 Task: Sort the products in the category "Foil & Plastic Wrap" by best match.
Action: Mouse moved to (889, 334)
Screenshot: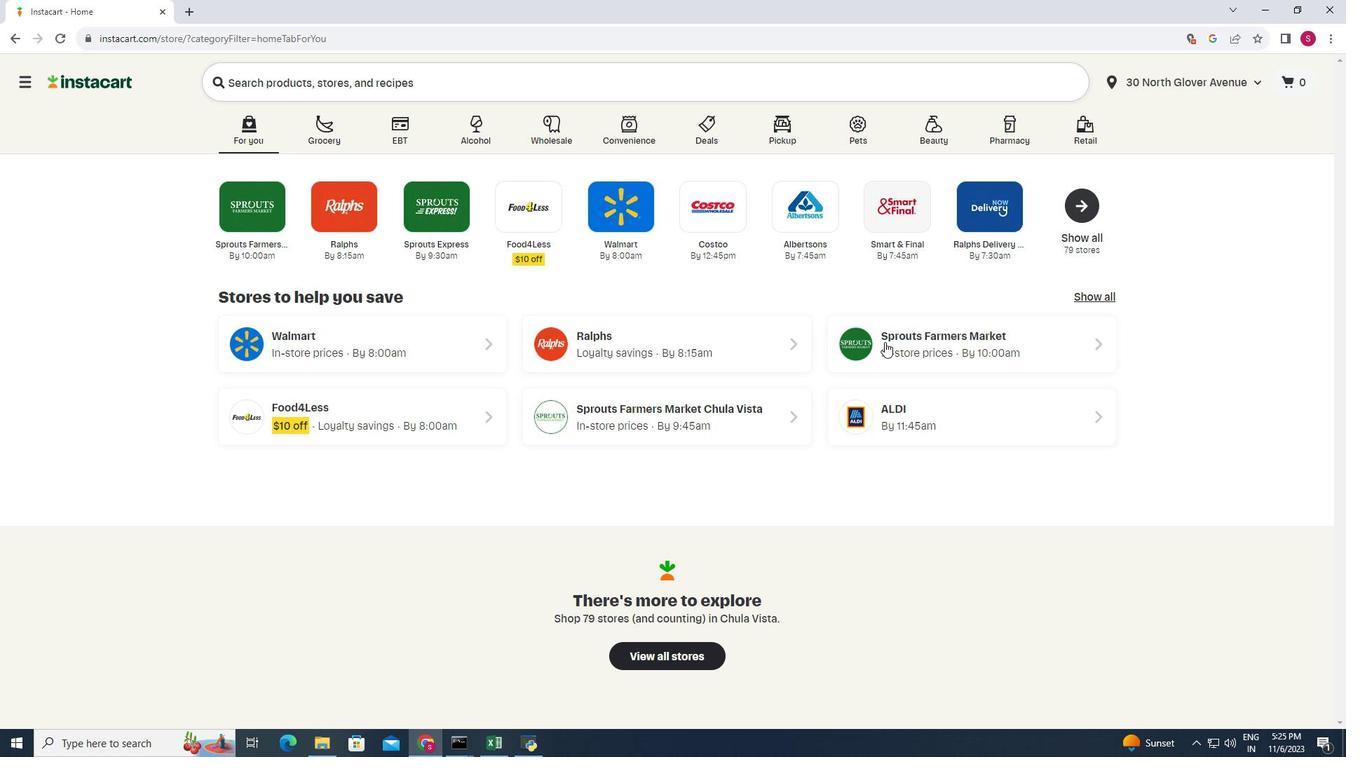
Action: Mouse pressed left at (889, 334)
Screenshot: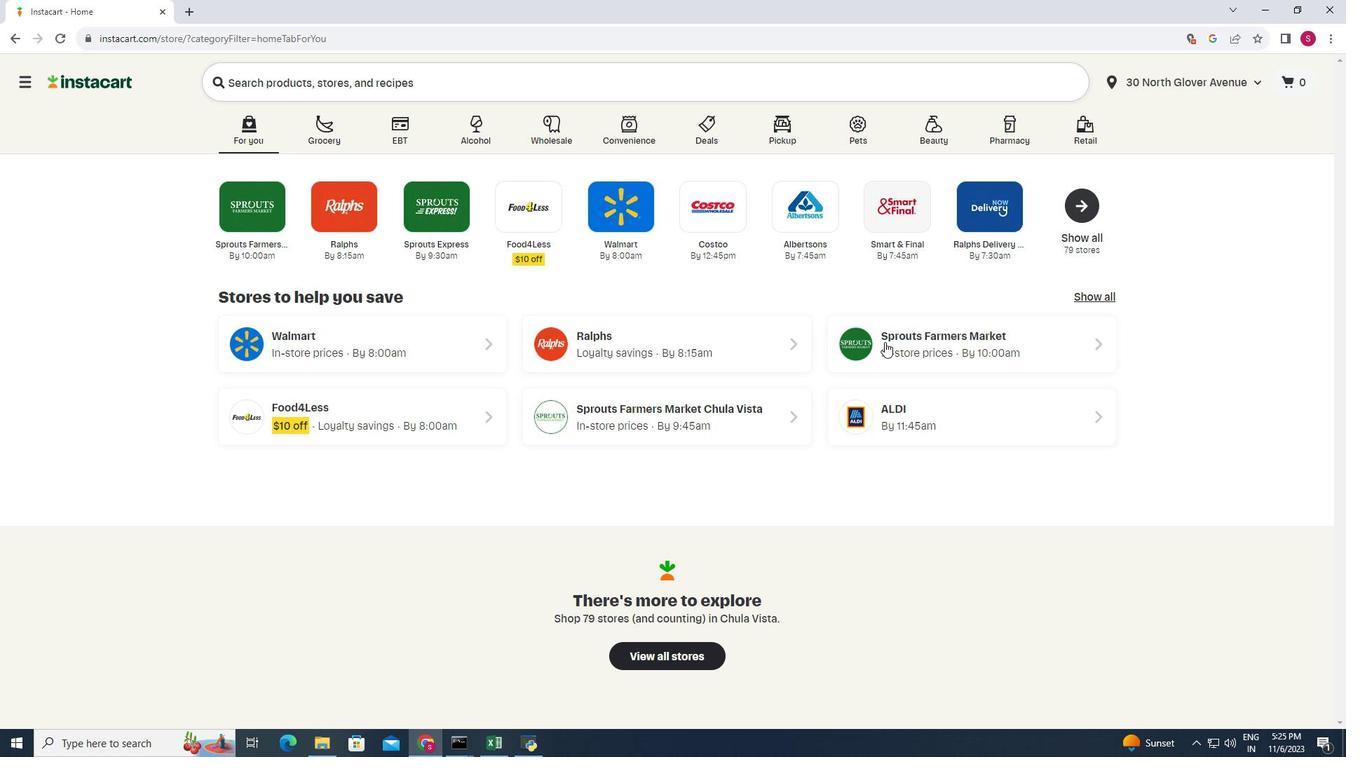 
Action: Mouse moved to (82, 485)
Screenshot: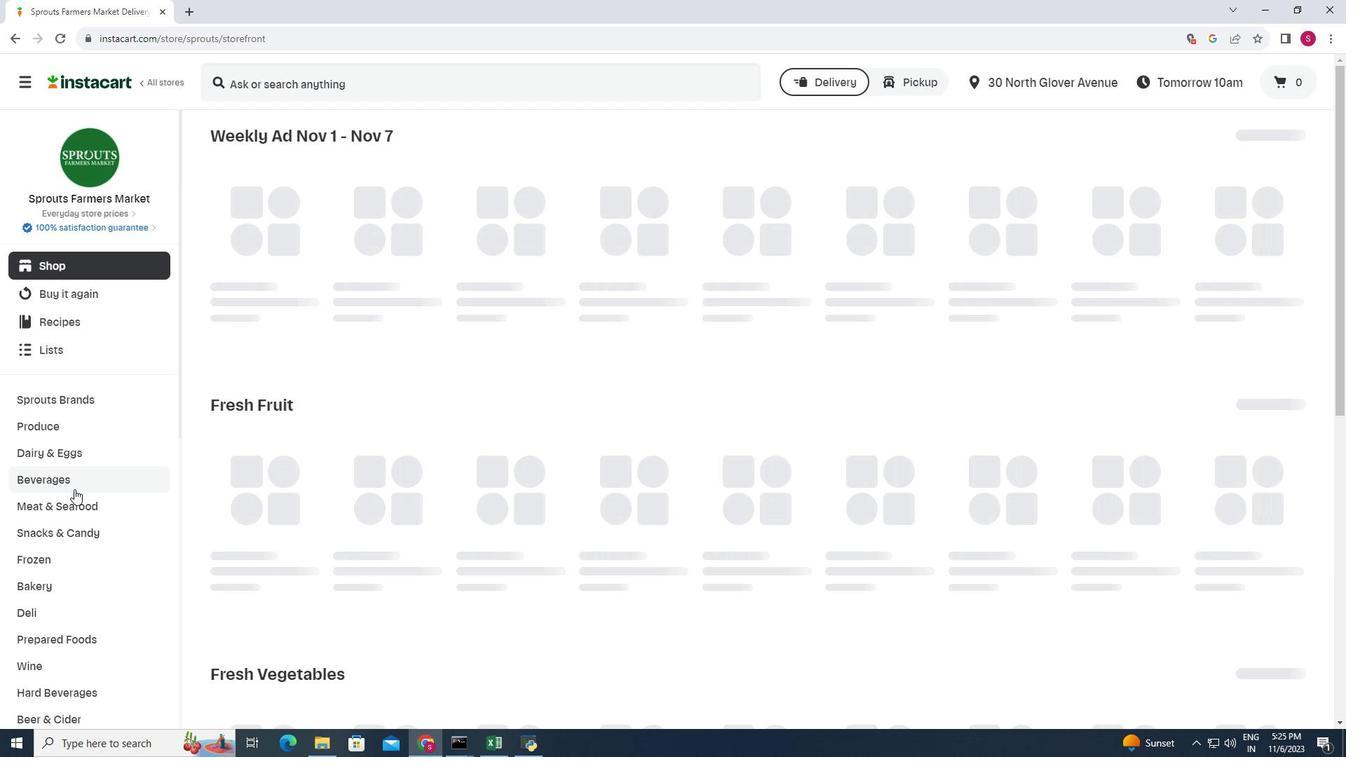 
Action: Mouse scrolled (82, 484) with delta (0, 0)
Screenshot: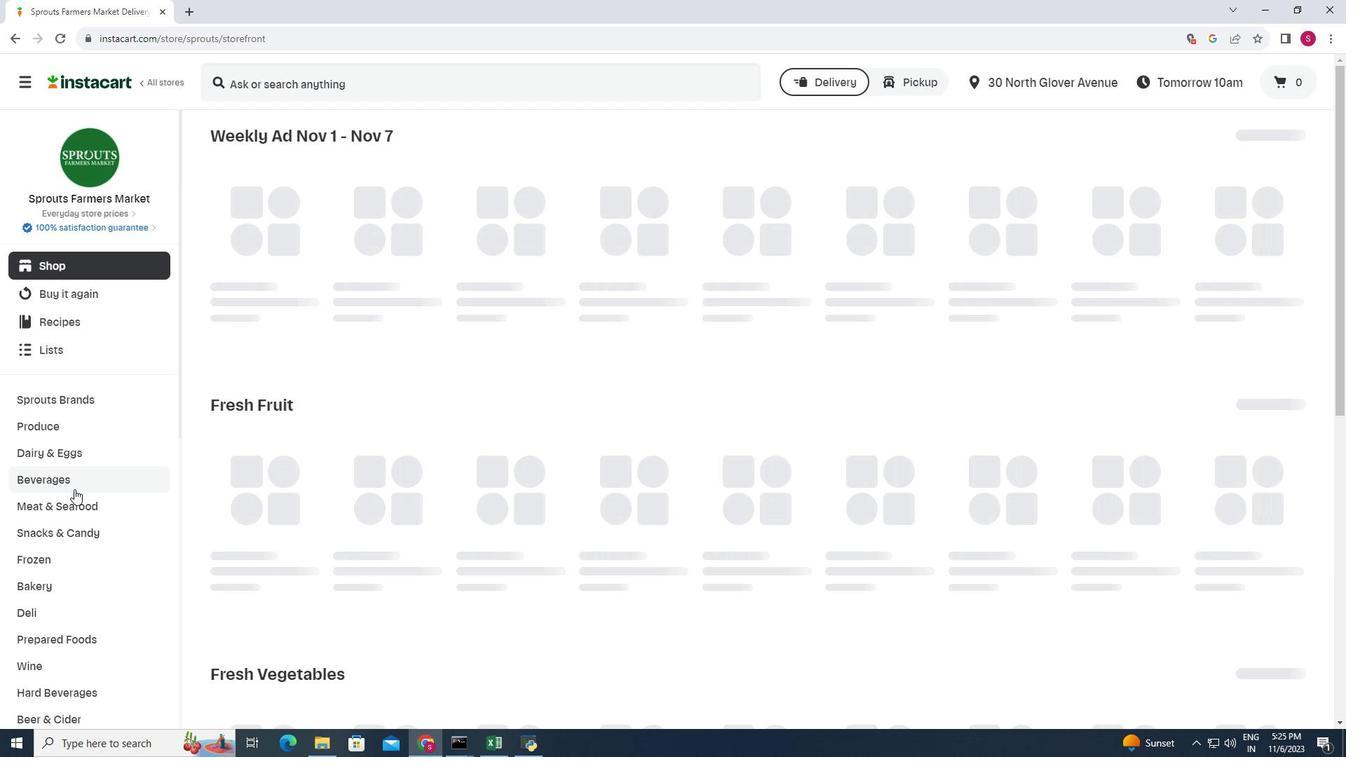 
Action: Mouse moved to (91, 485)
Screenshot: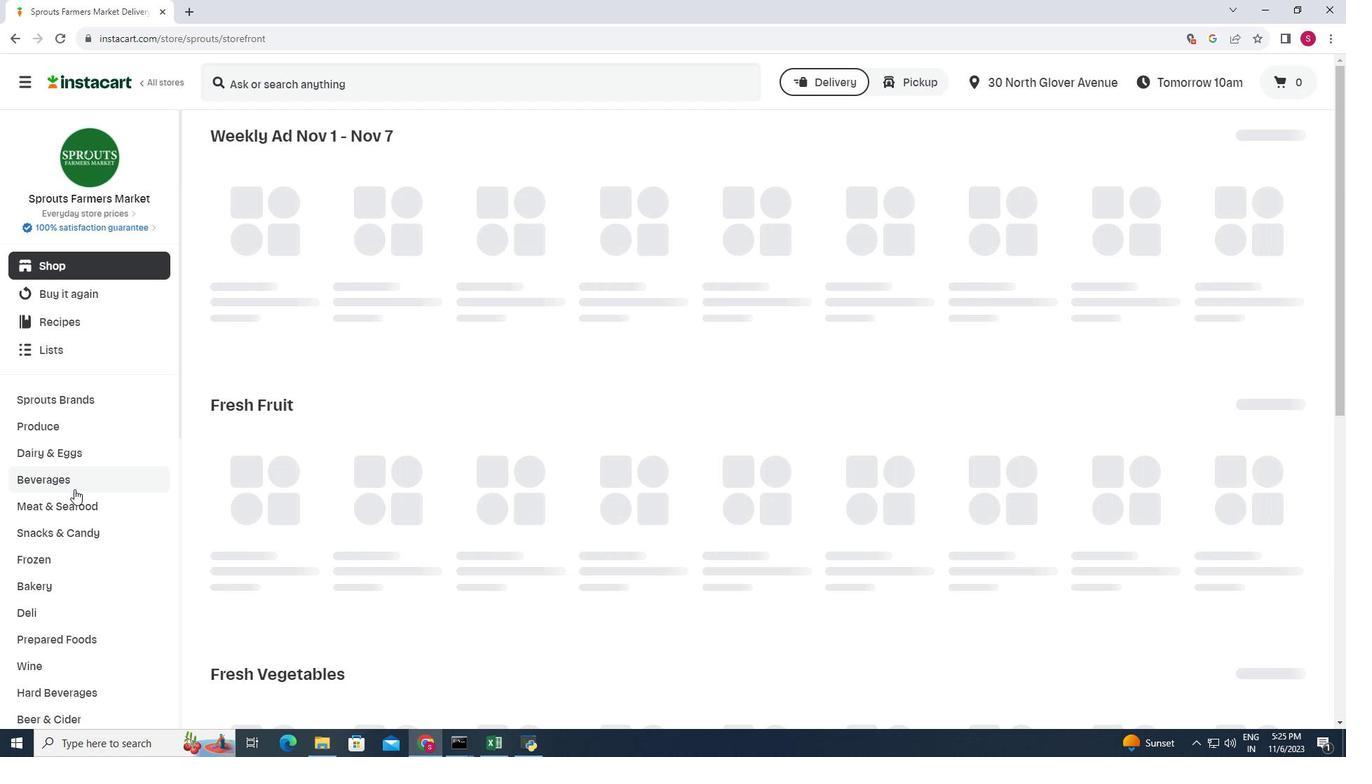 
Action: Mouse scrolled (91, 484) with delta (0, 0)
Screenshot: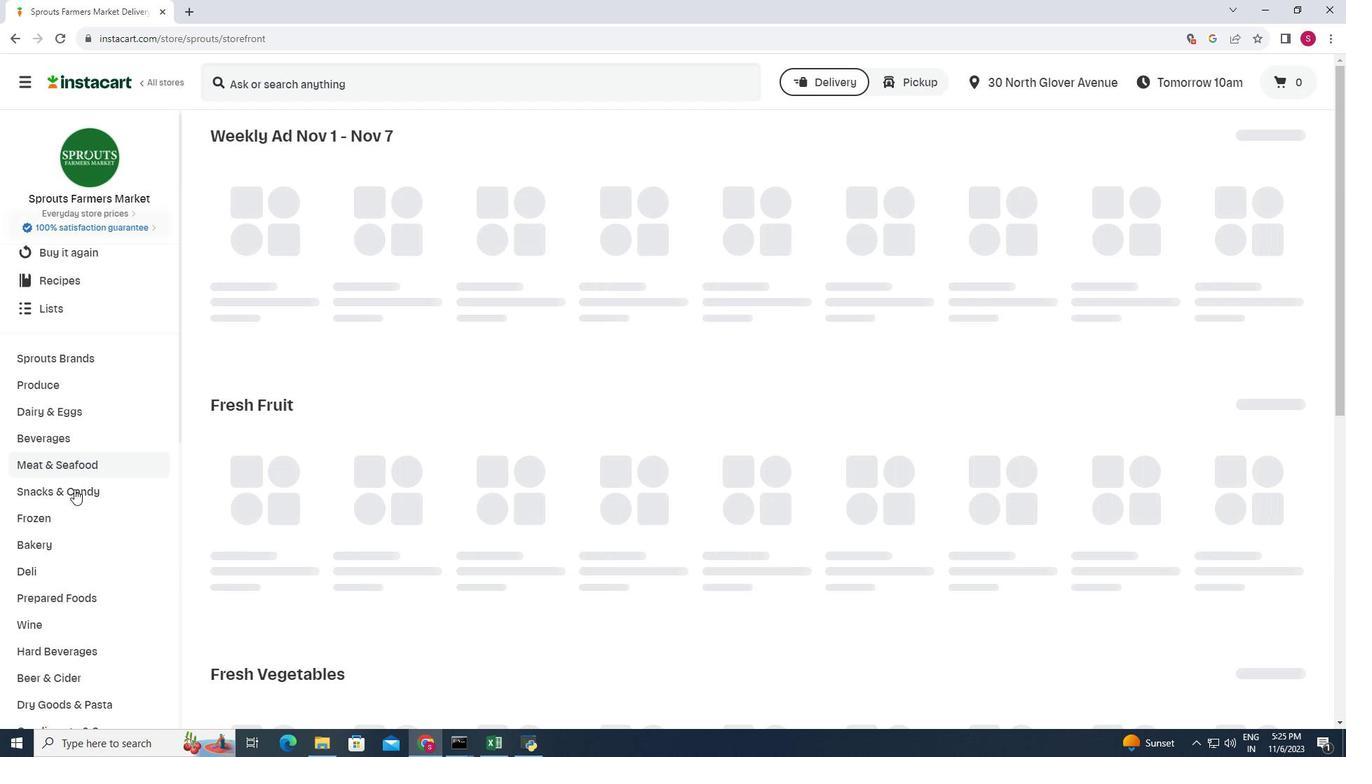 
Action: Mouse scrolled (91, 484) with delta (0, 0)
Screenshot: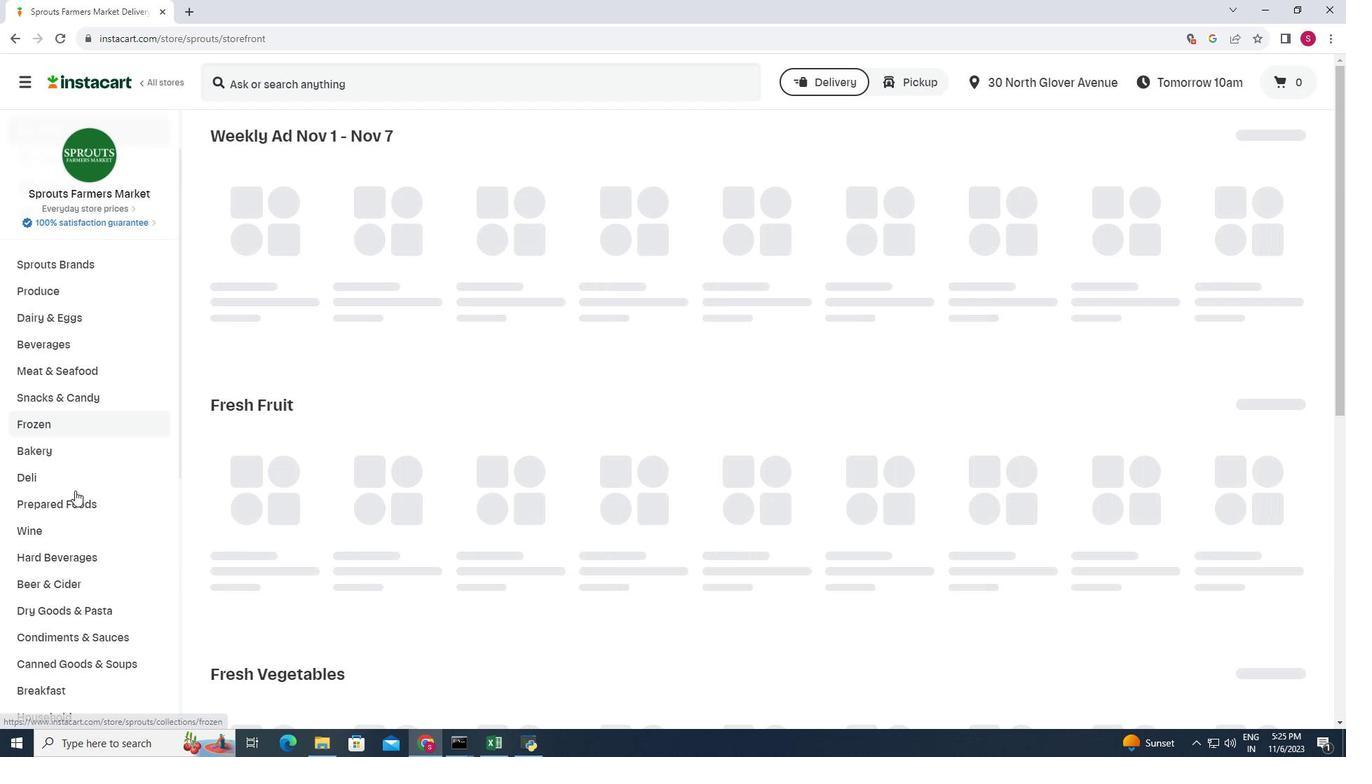 
Action: Mouse moved to (96, 486)
Screenshot: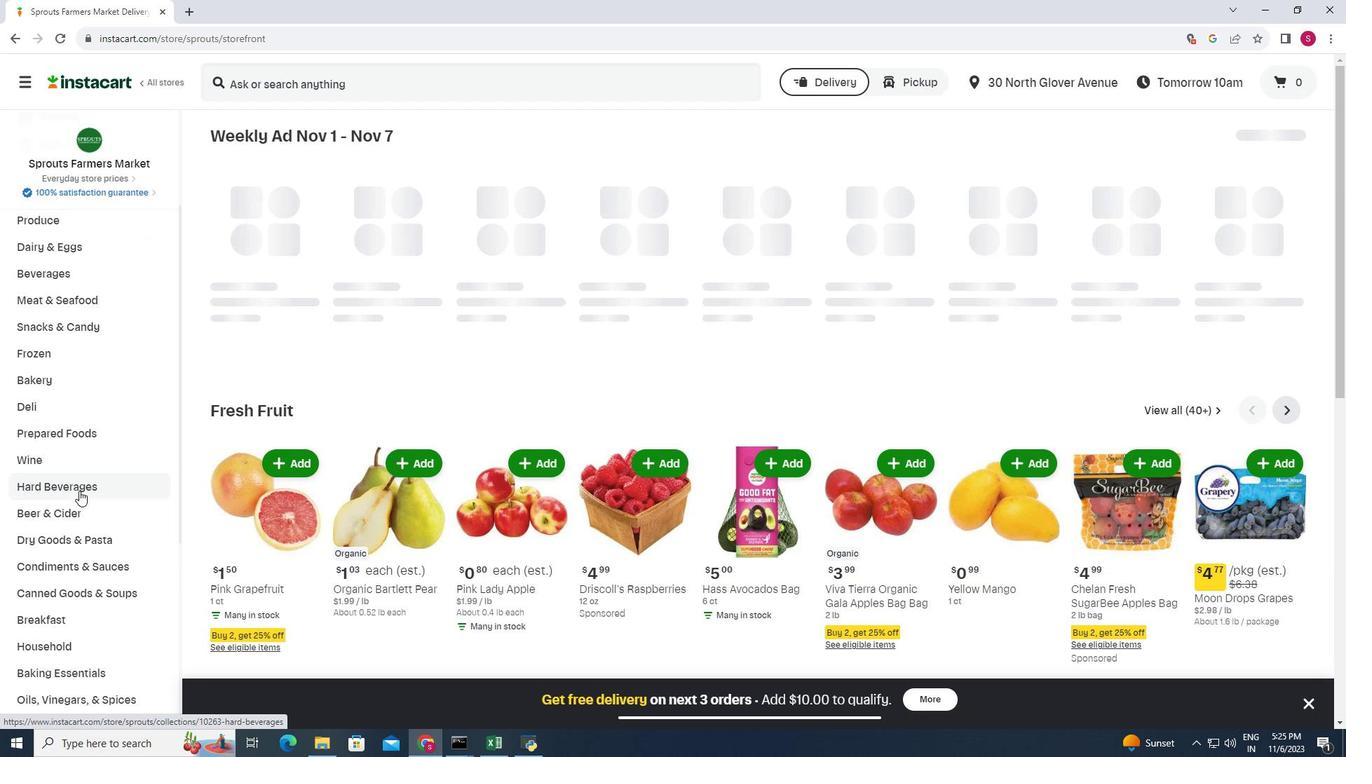 
Action: Mouse scrolled (96, 485) with delta (0, 0)
Screenshot: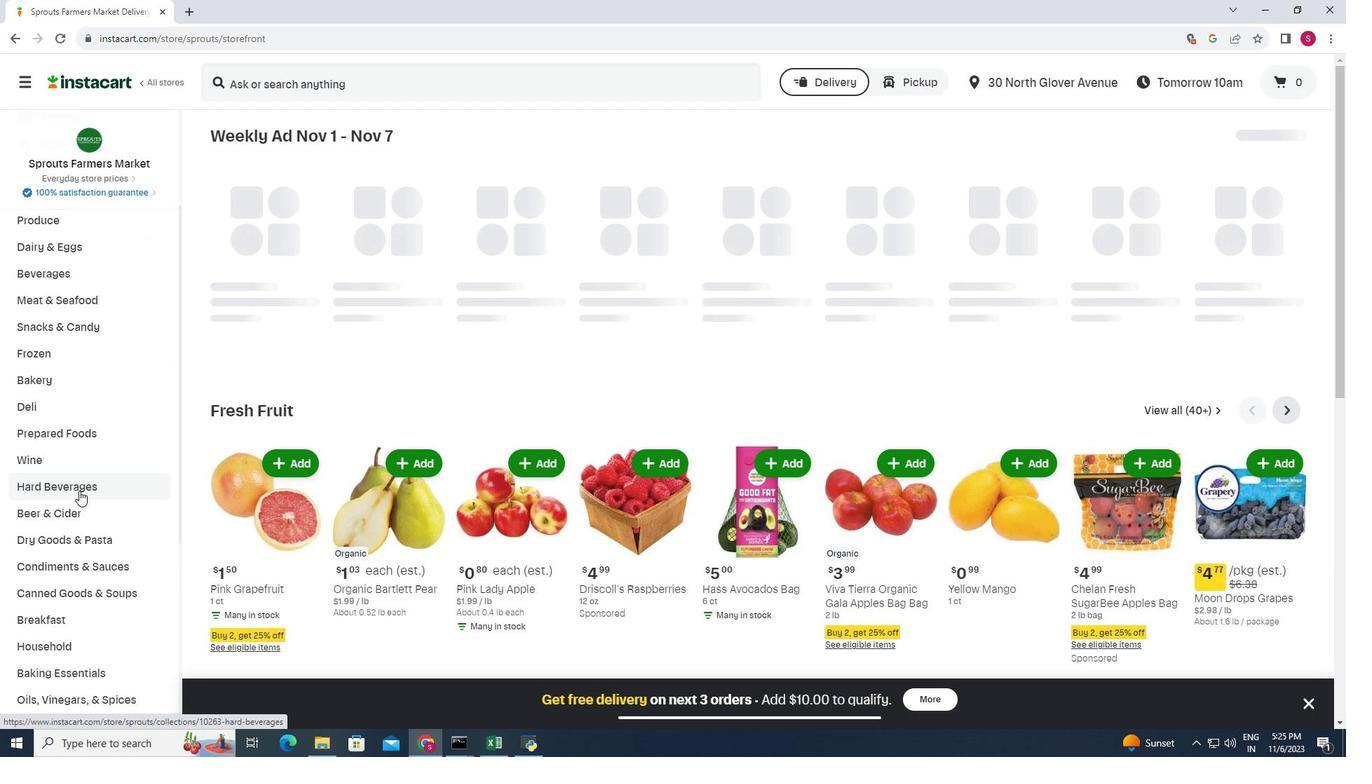 
Action: Mouse moved to (96, 577)
Screenshot: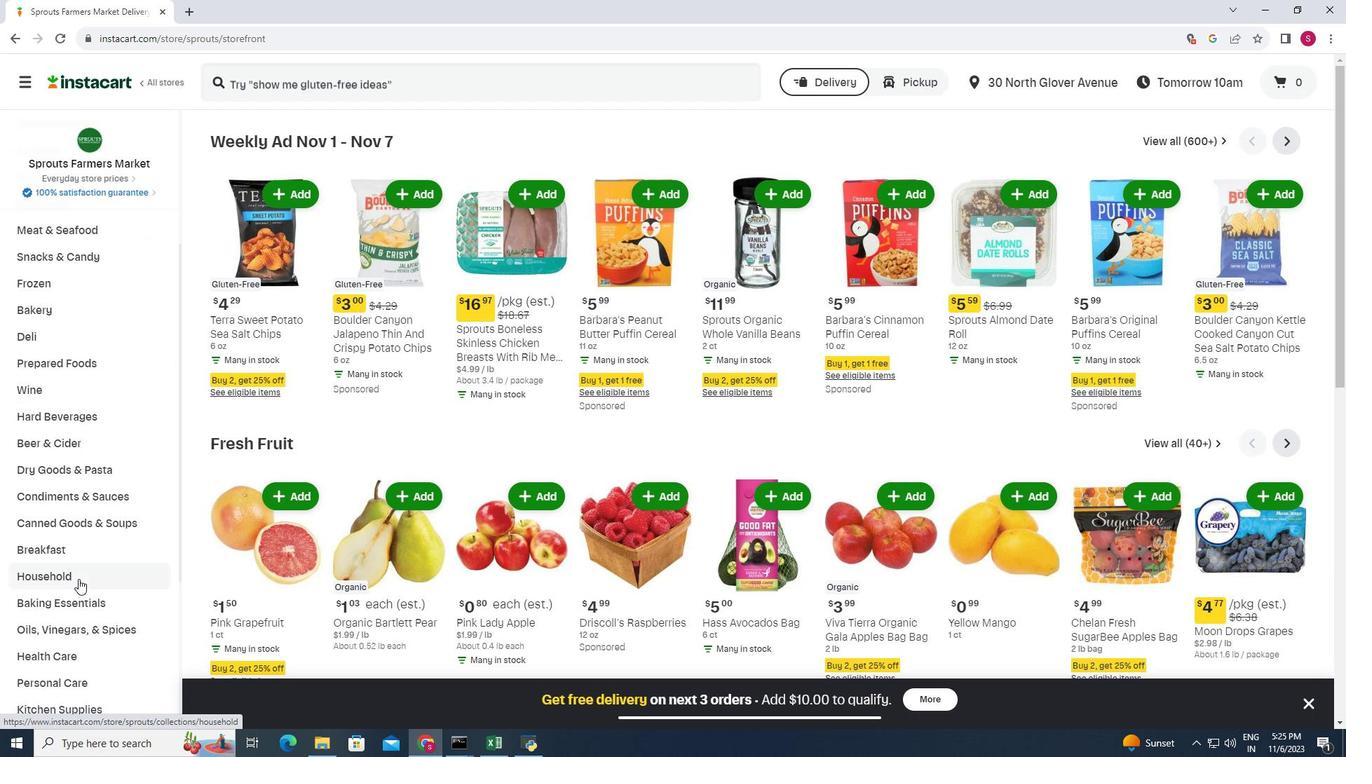 
Action: Mouse pressed left at (96, 577)
Screenshot: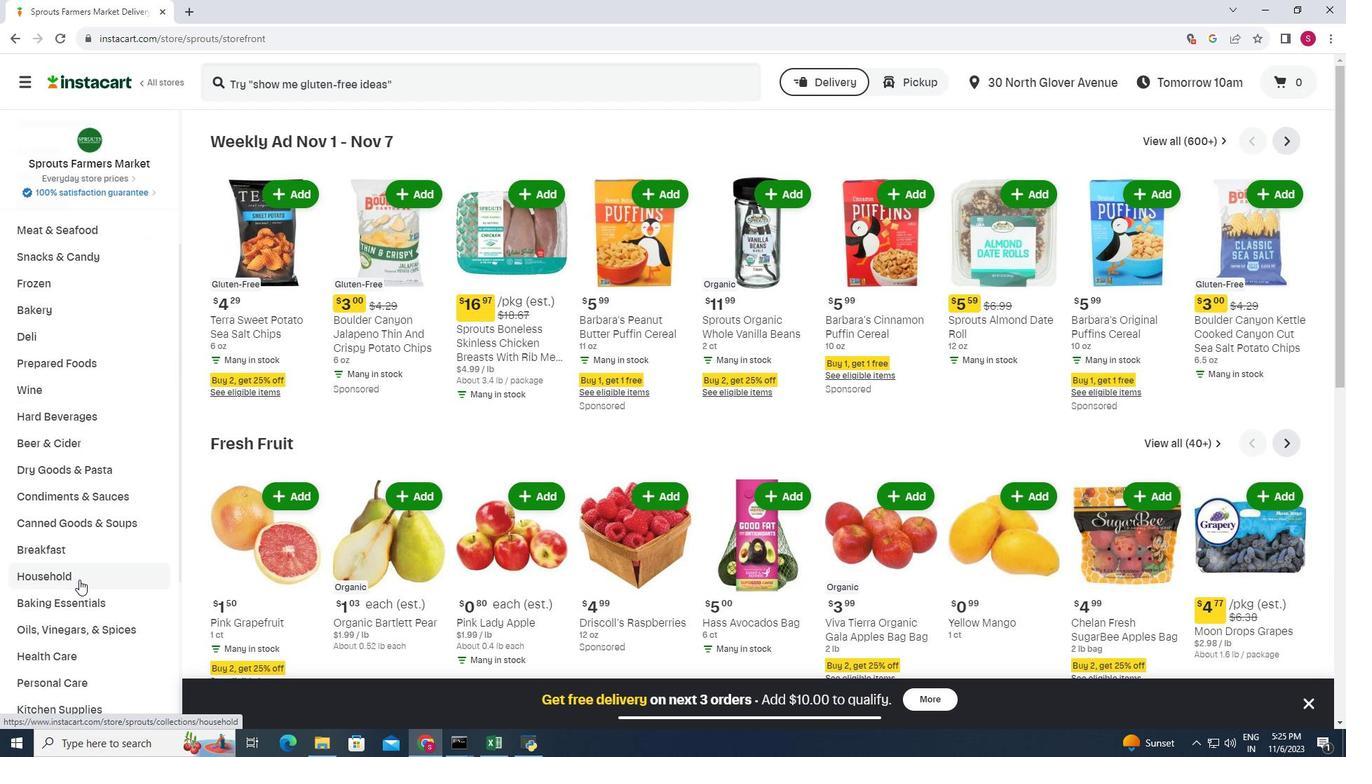 
Action: Mouse moved to (638, 161)
Screenshot: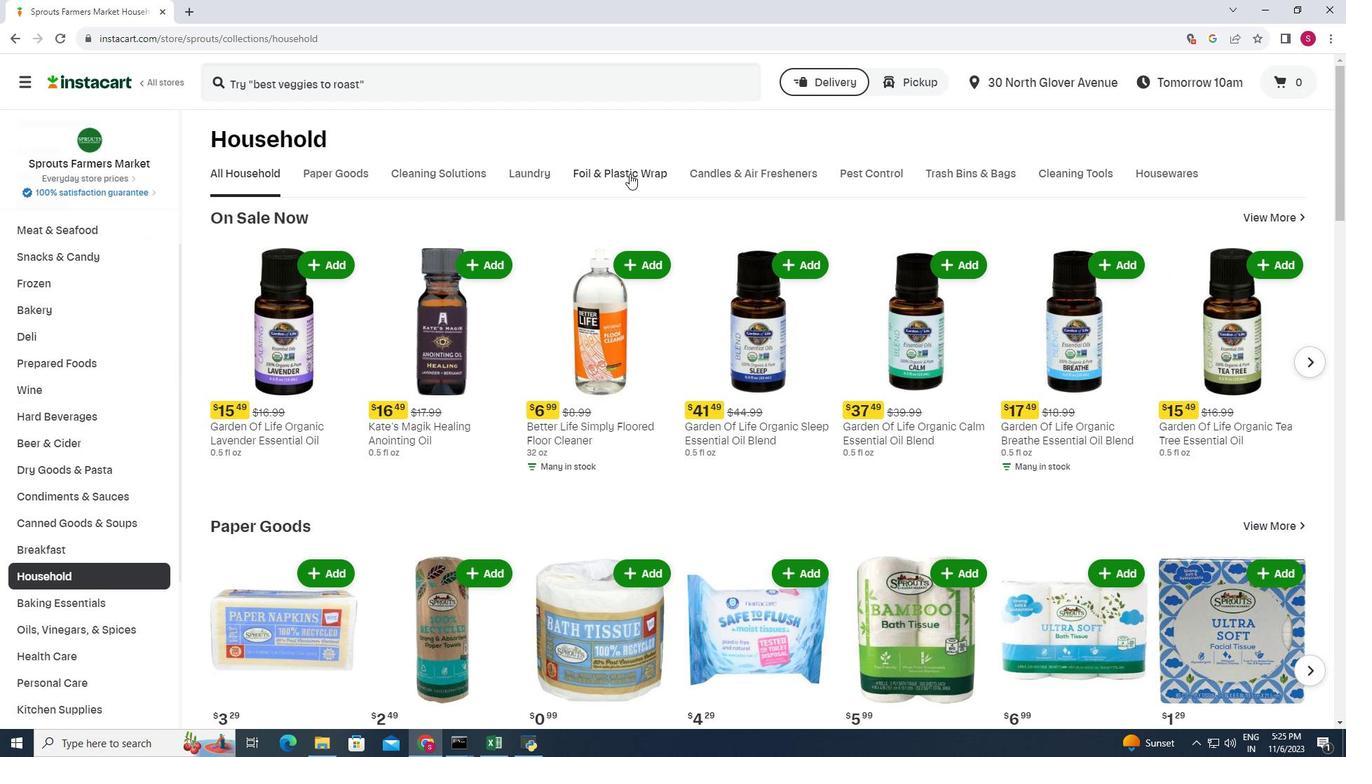 
Action: Mouse pressed left at (638, 161)
Screenshot: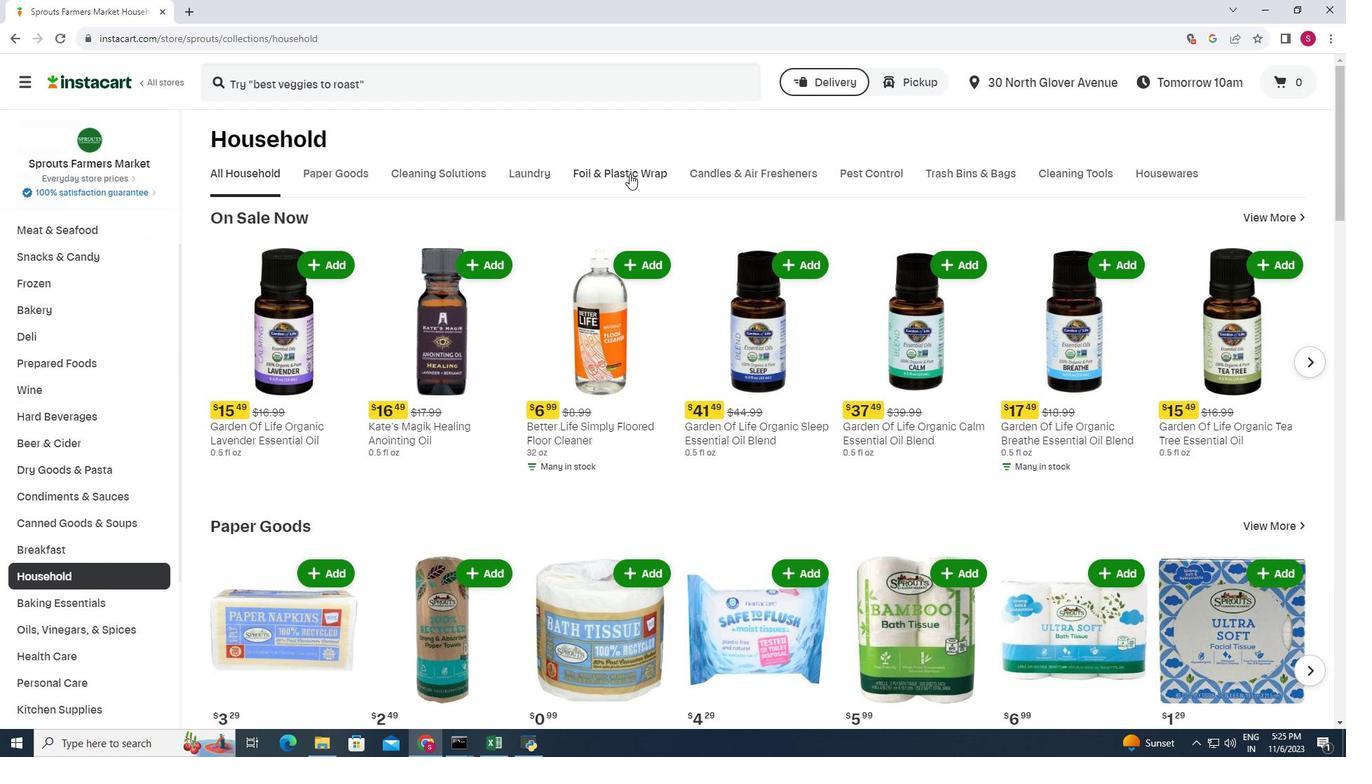 
Action: Mouse moved to (1297, 274)
Screenshot: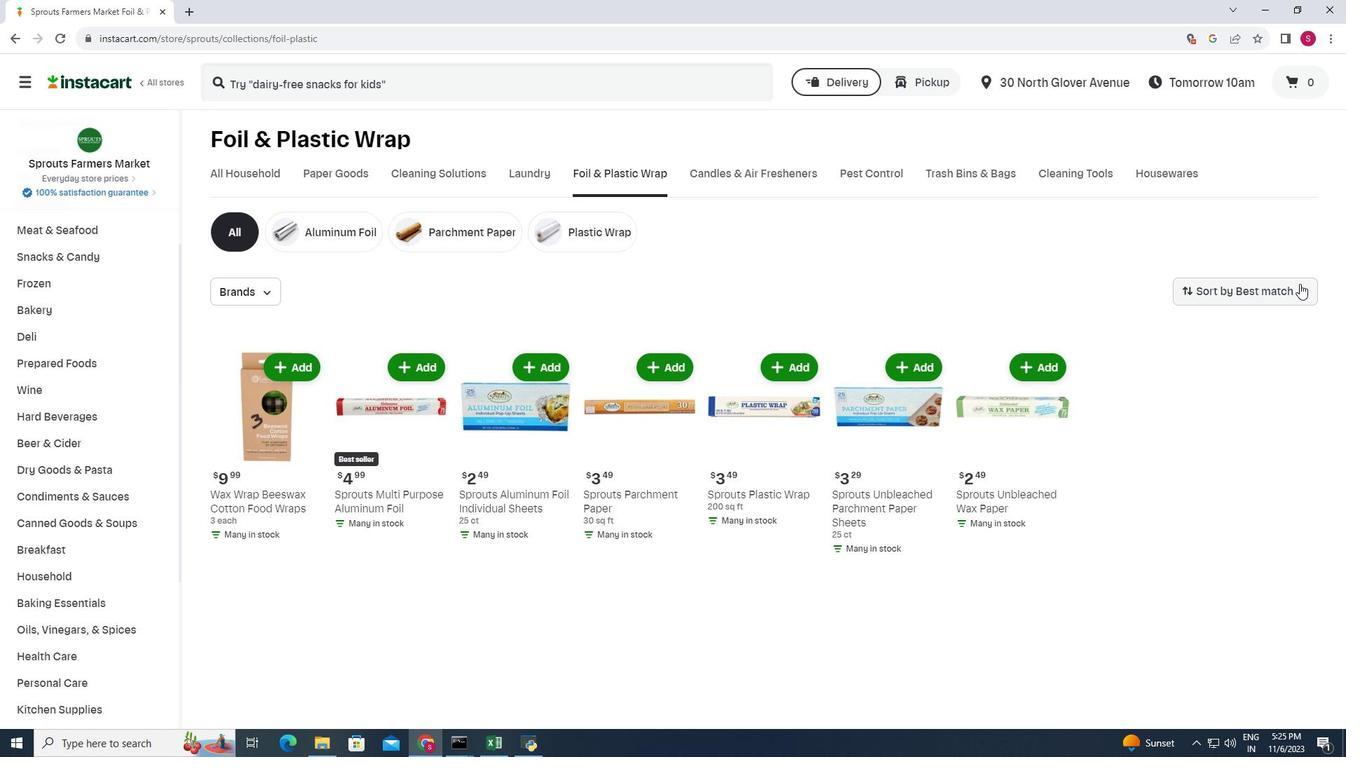 
Action: Mouse pressed left at (1297, 274)
Screenshot: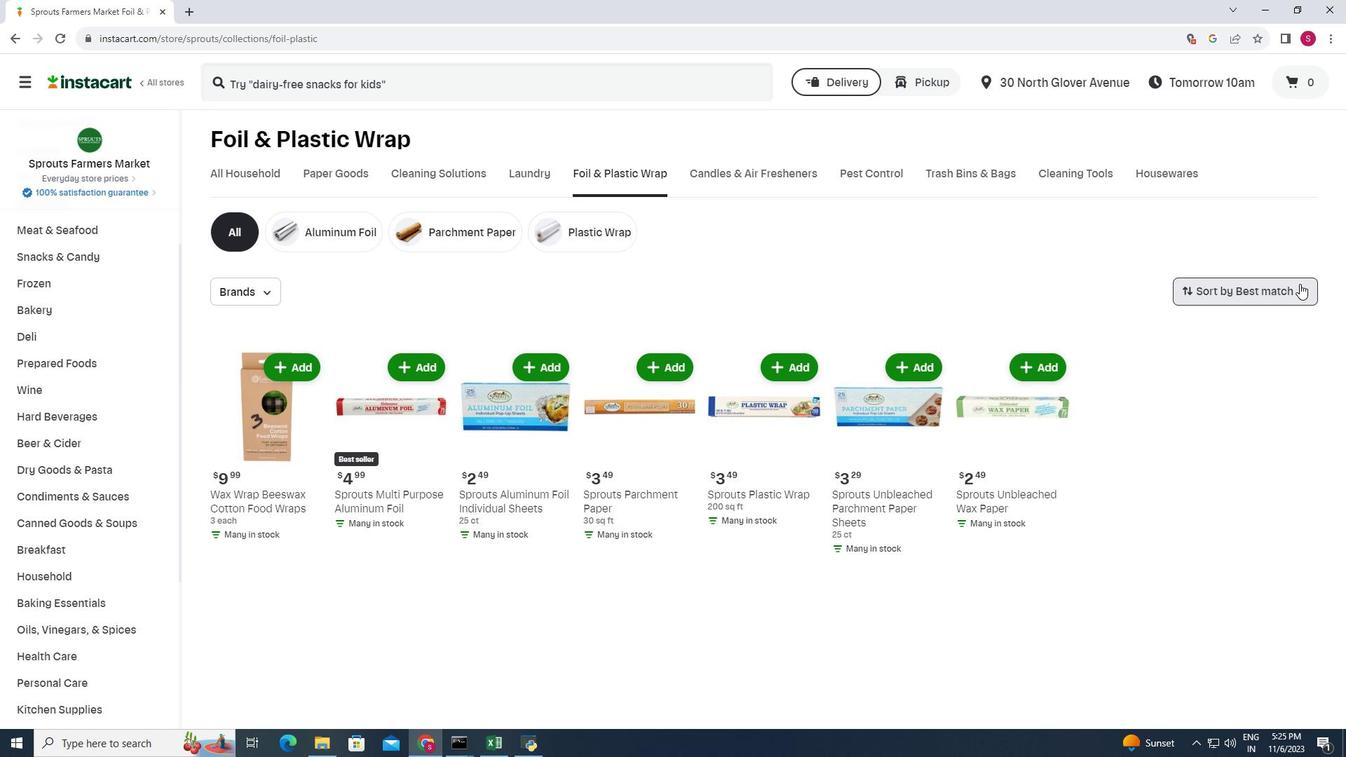
Action: Mouse moved to (1187, 326)
Screenshot: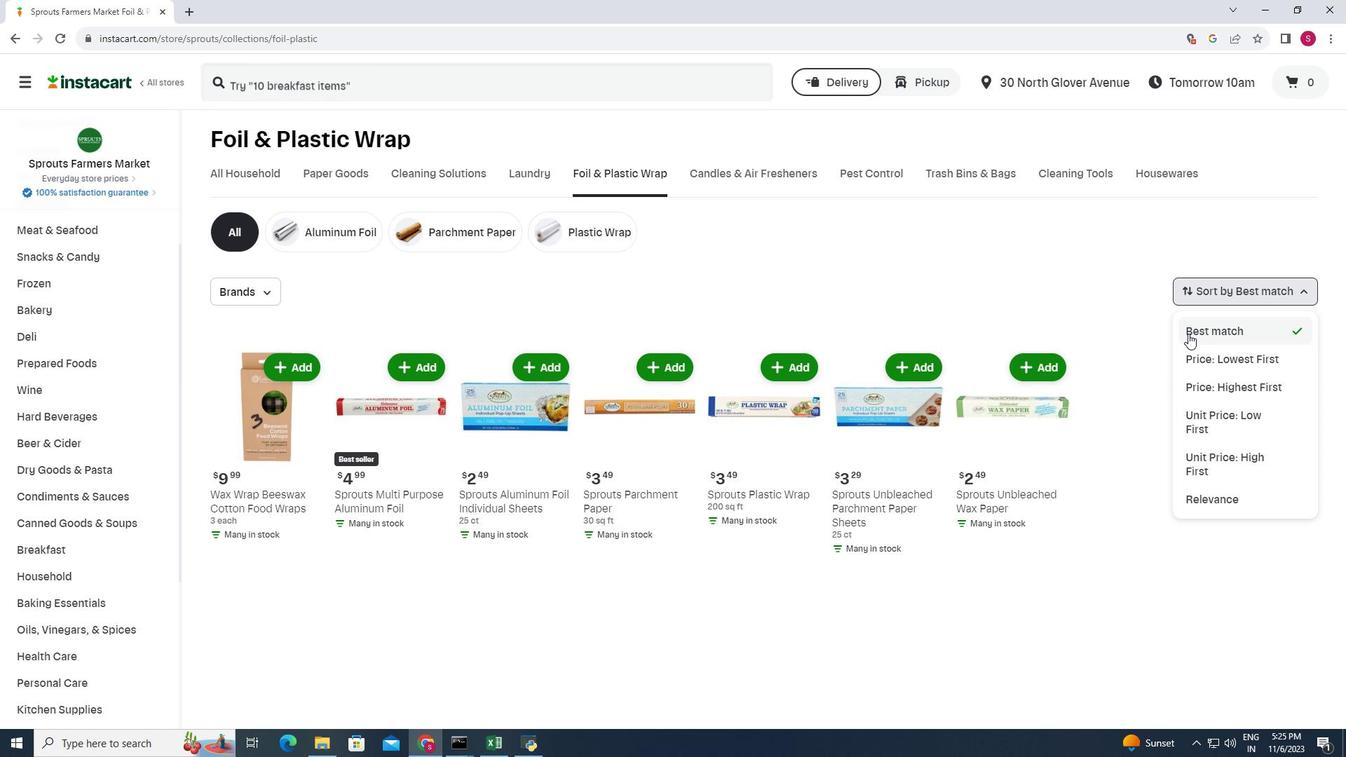 
Action: Mouse pressed left at (1187, 326)
Screenshot: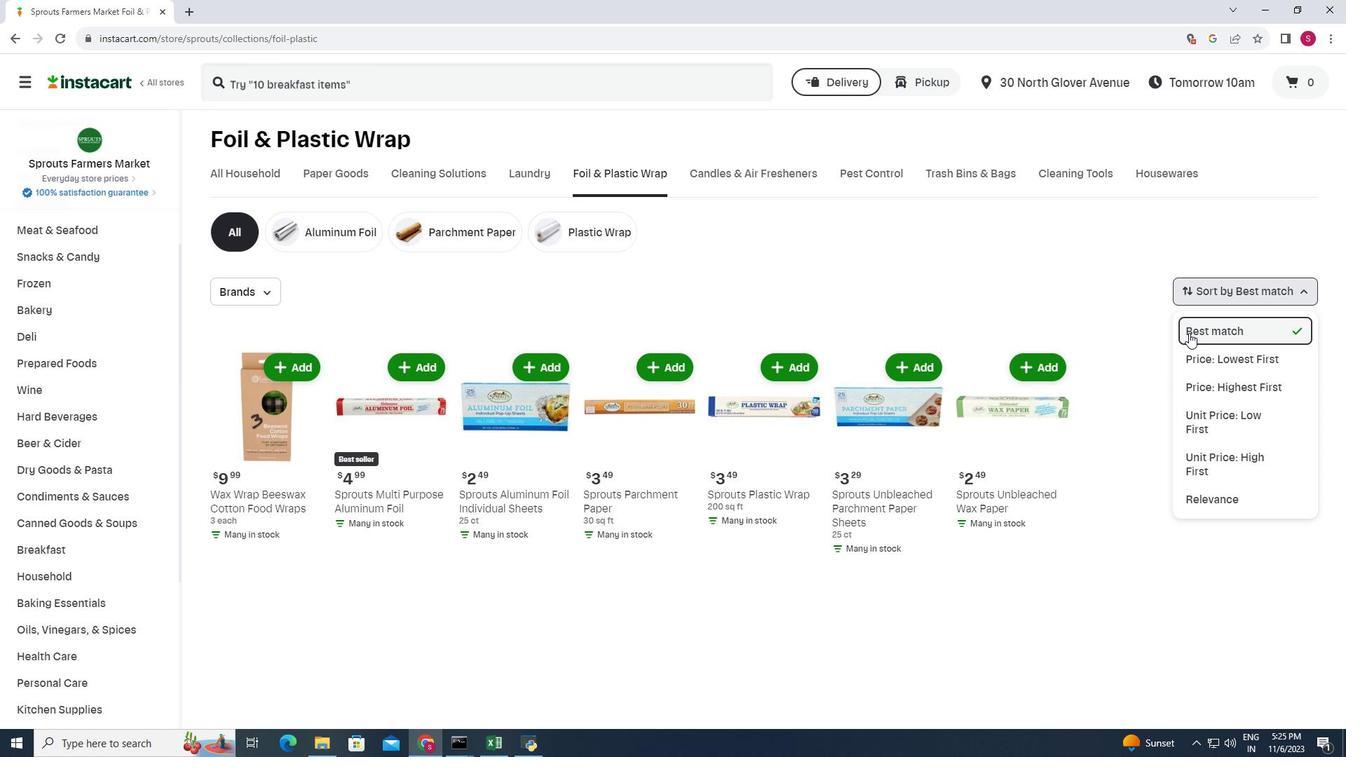 
Action: Mouse moved to (1049, 326)
Screenshot: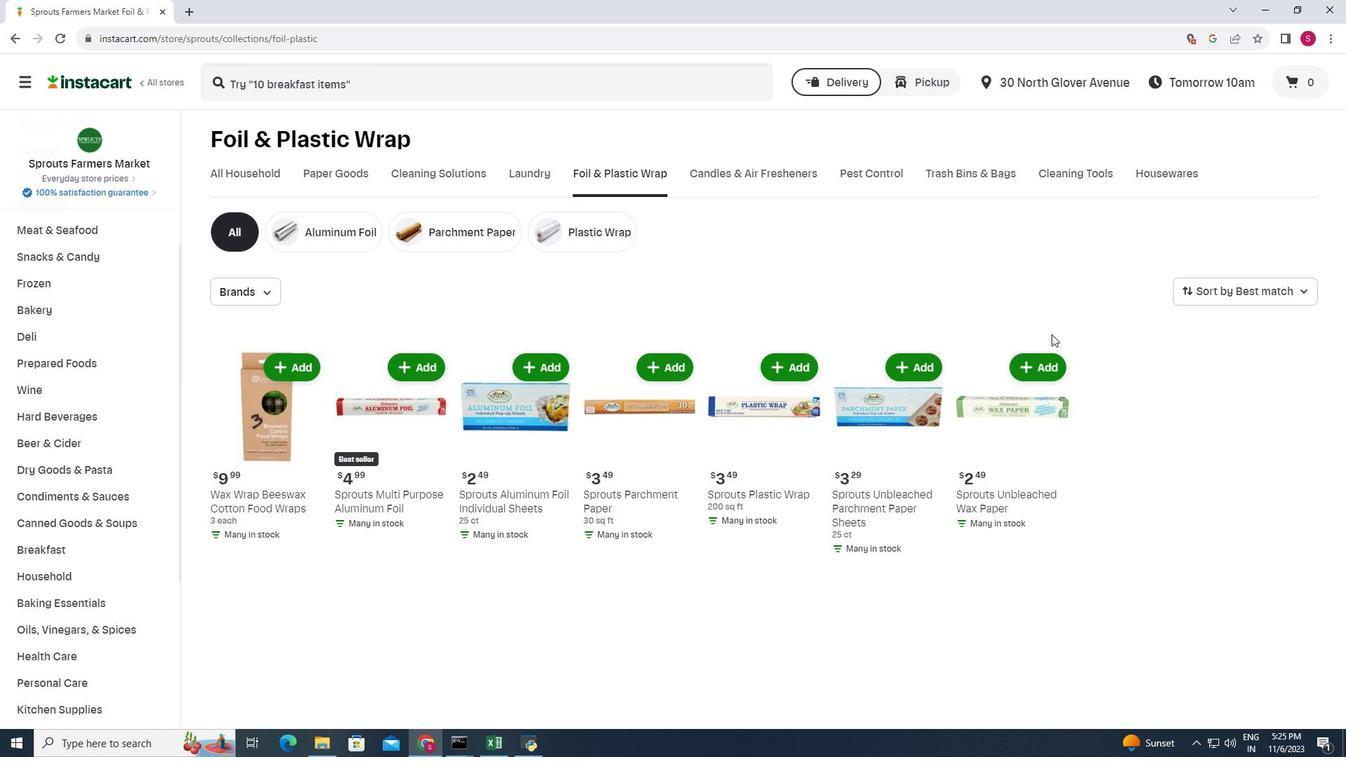 
